 Task: Add a signature Jackson Scott containing Have a great Mothers Day, Jackson Scott to email address softage.2@softage.net and add a folder Fourth of July plans
Action: Mouse moved to (272, 238)
Screenshot: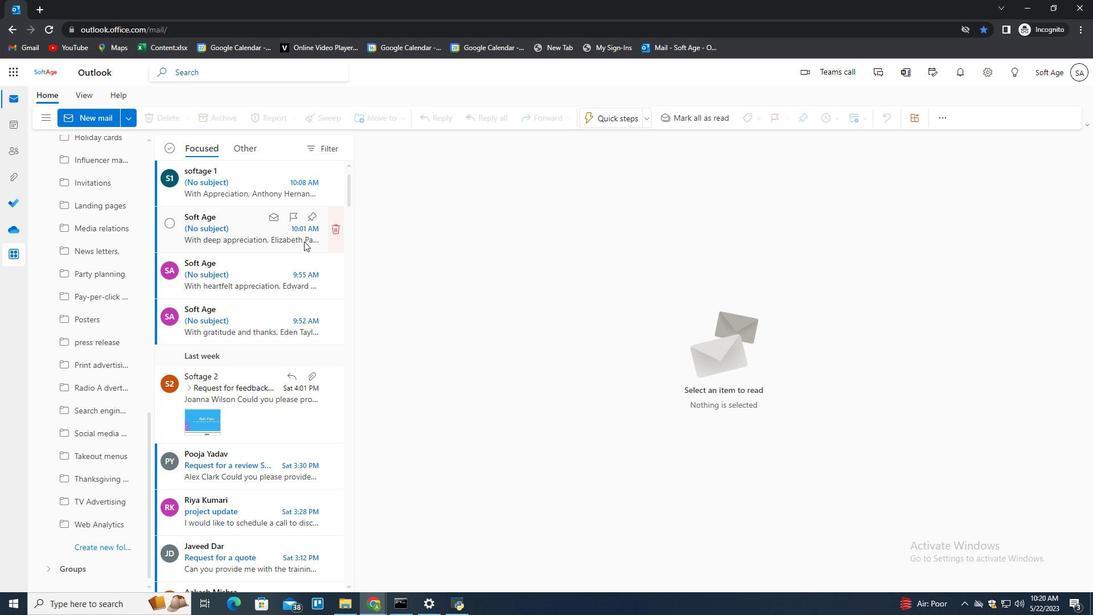 
Action: Key pressed n
Screenshot: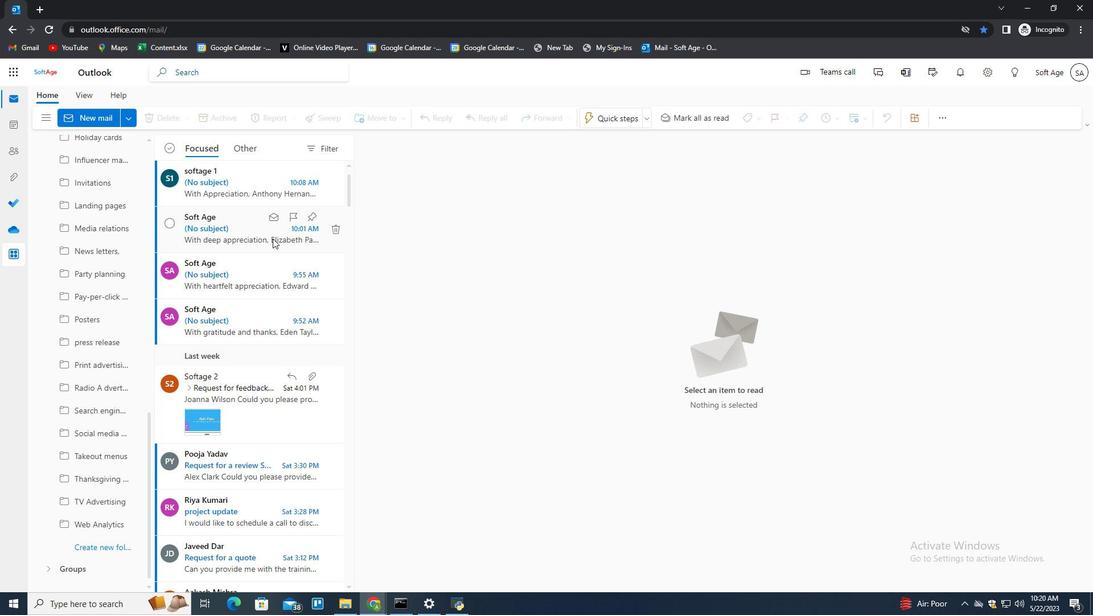 
Action: Mouse moved to (741, 119)
Screenshot: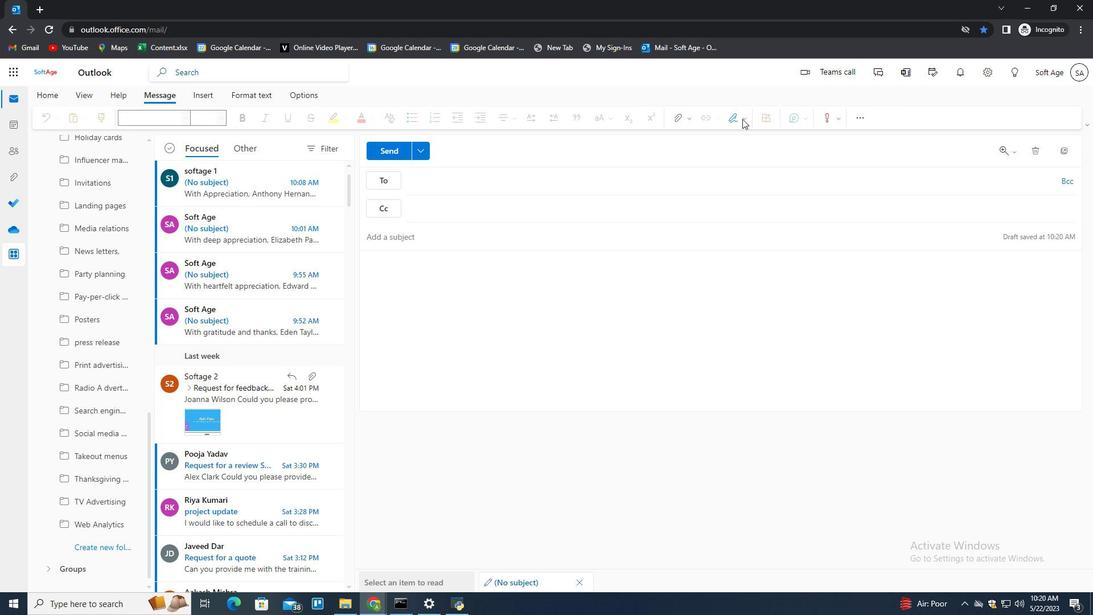 
Action: Mouse pressed left at (741, 119)
Screenshot: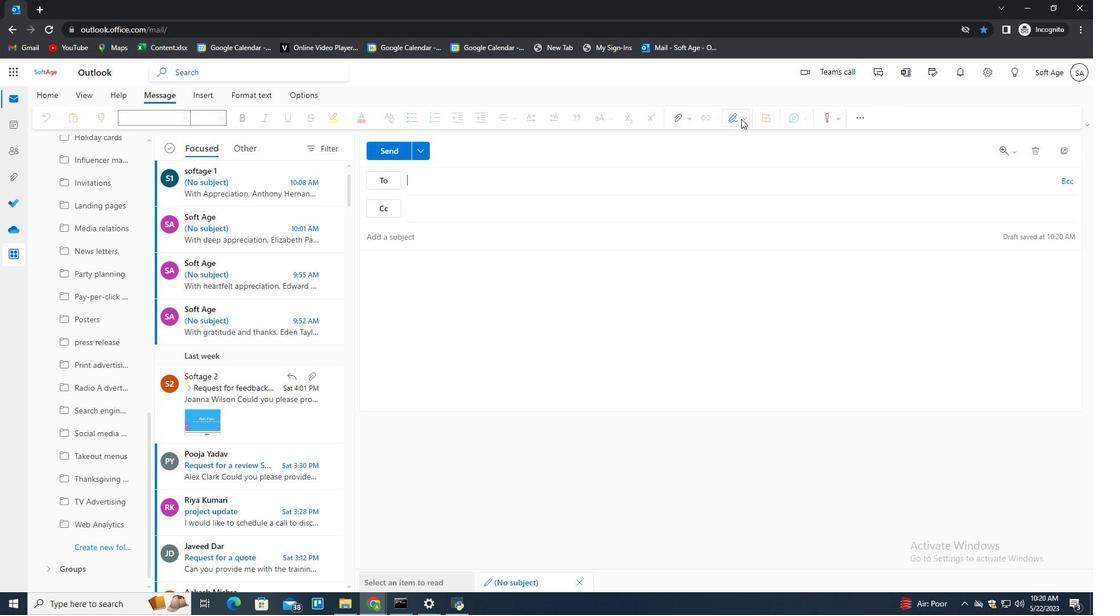 
Action: Mouse moved to (713, 163)
Screenshot: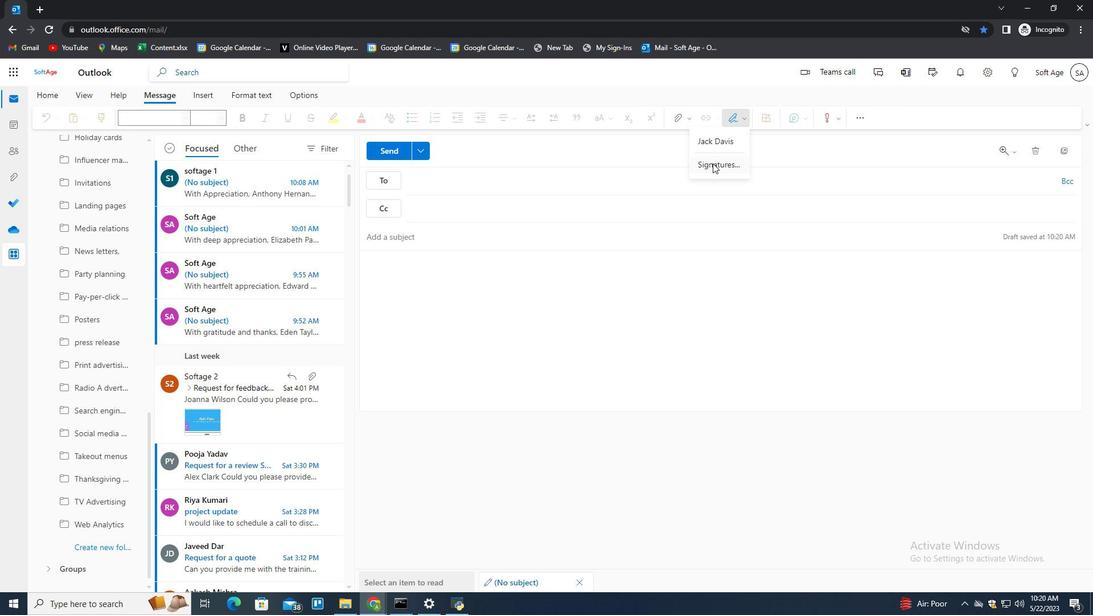
Action: Mouse pressed left at (713, 163)
Screenshot: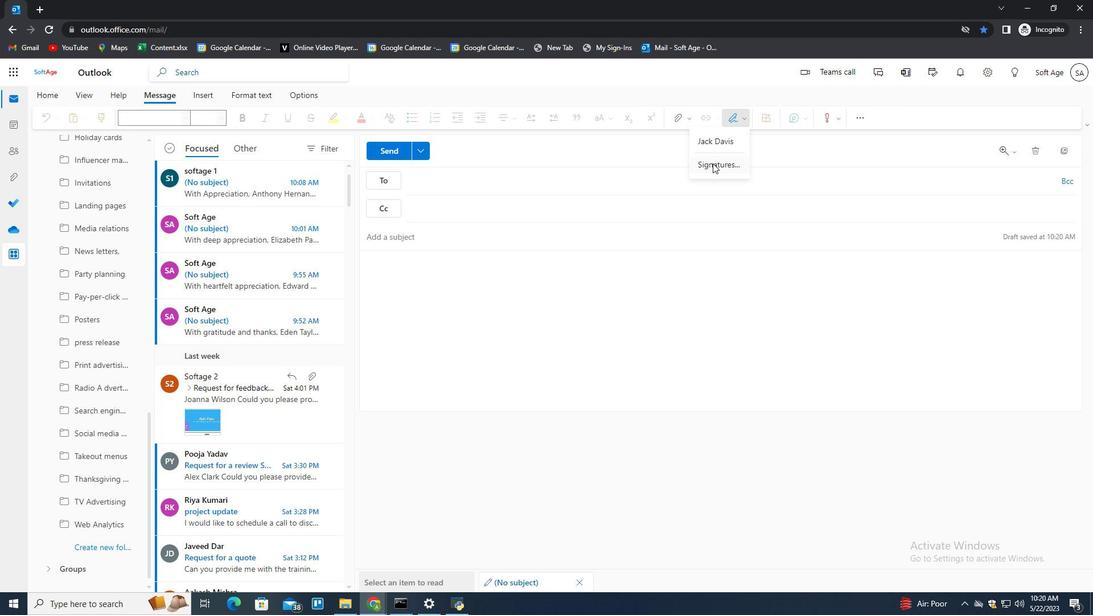 
Action: Mouse moved to (777, 207)
Screenshot: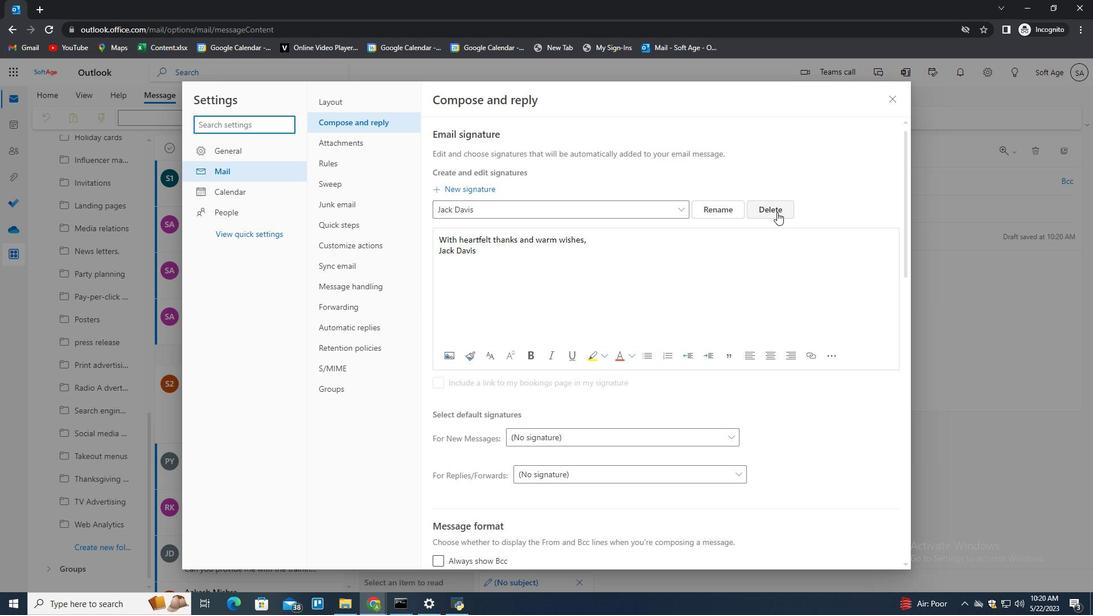 
Action: Mouse pressed left at (777, 207)
Screenshot: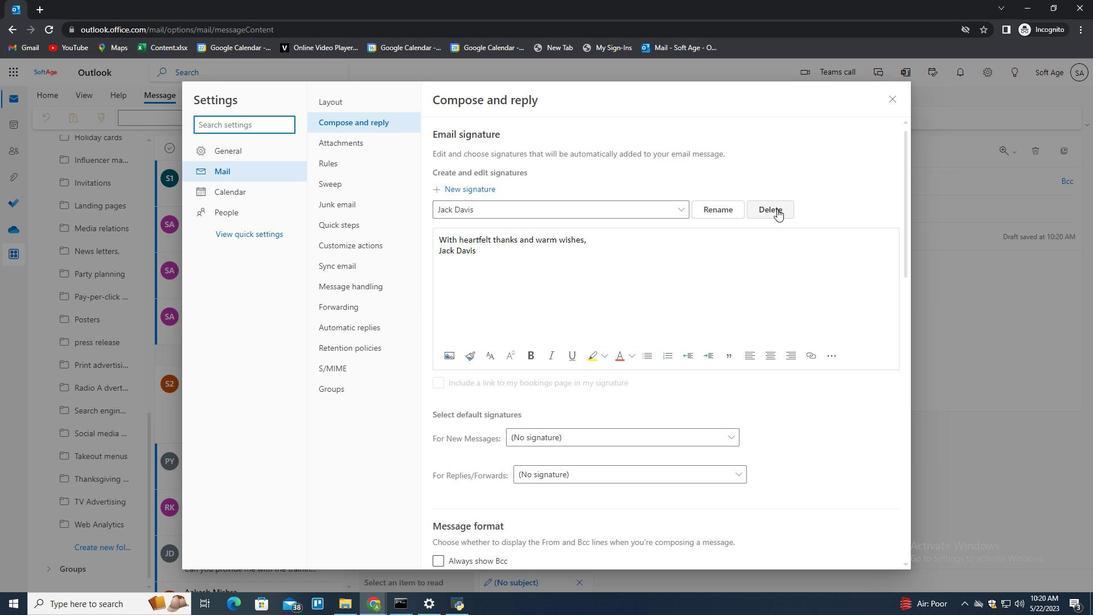 
Action: Mouse pressed left at (777, 207)
Screenshot: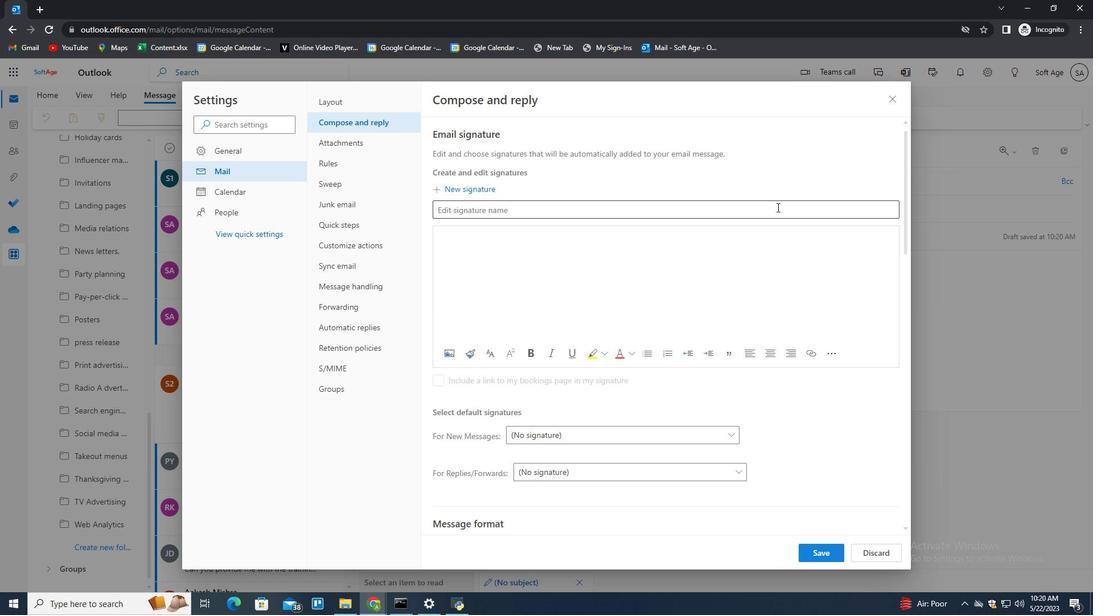 
Action: Key pressed <Key.shift>Jackson<Key.space><Key.shift>Scott<Key.tab><Key.shift>Have<Key.space>a<Key.space>great<Key.space><Key.shift>Mother<Key.space><Key.shift>Day,<Key.shift_r><Key.enter><Key.shift>Jackson<Key.space><Key.shift>Scott
Screenshot: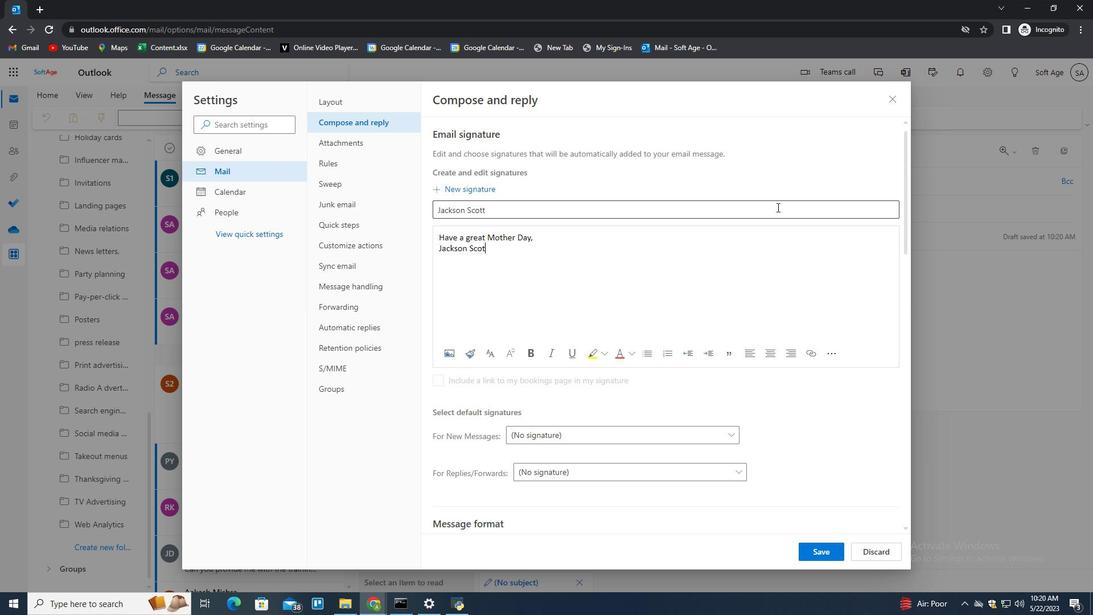 
Action: Mouse moved to (827, 549)
Screenshot: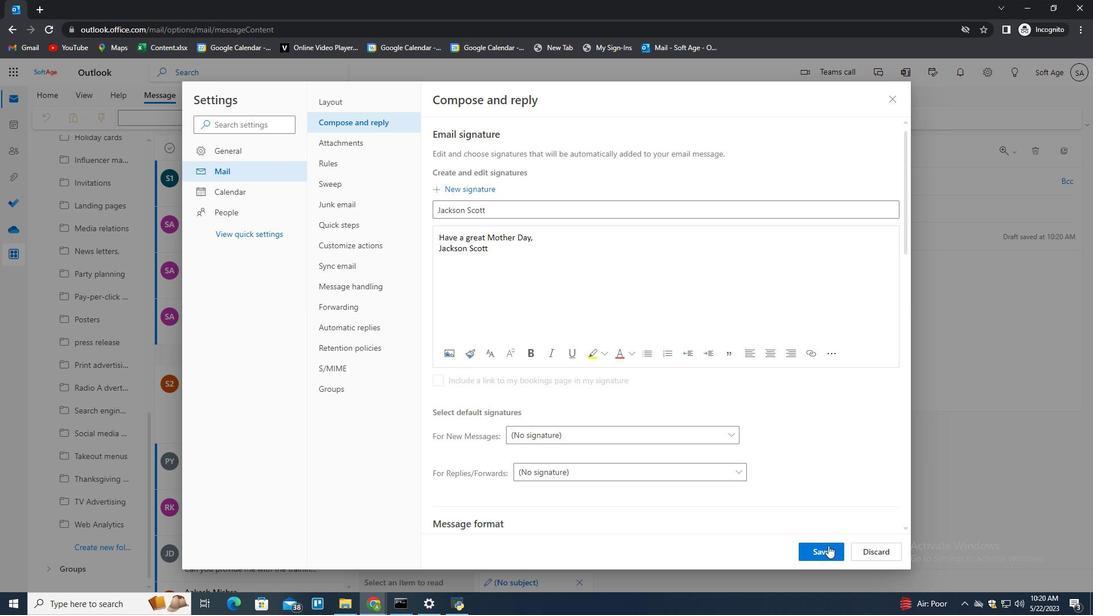 
Action: Mouse pressed left at (827, 549)
Screenshot: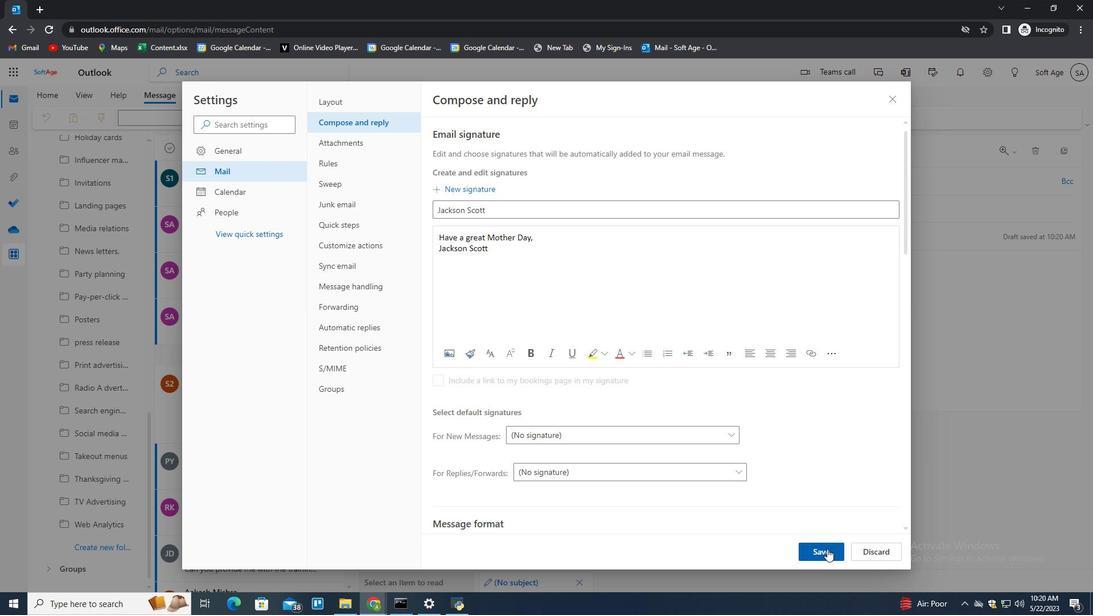 
Action: Mouse moved to (933, 310)
Screenshot: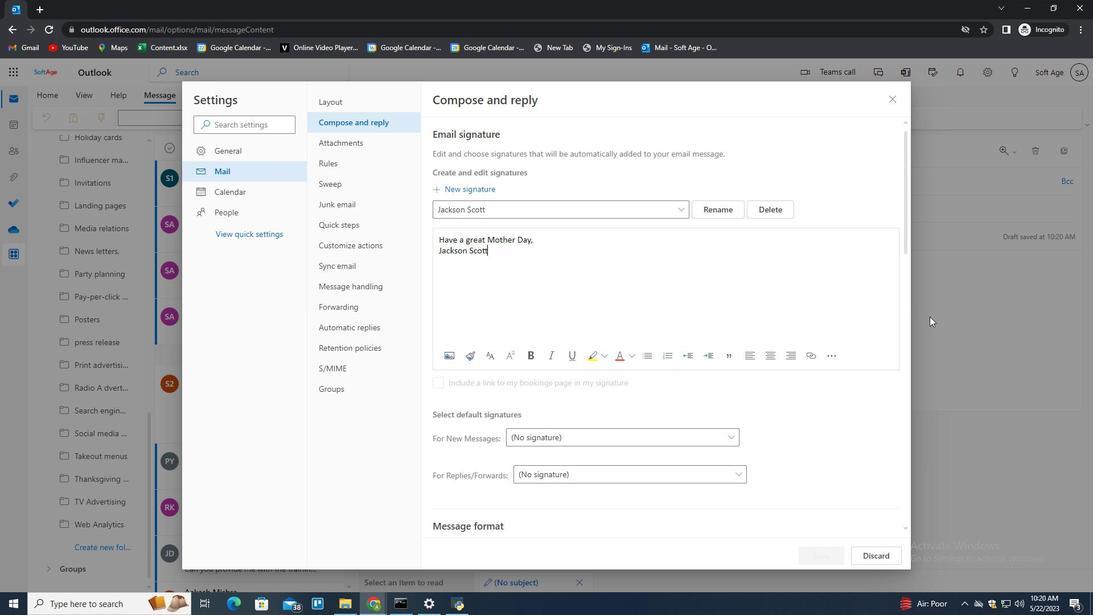 
Action: Mouse pressed left at (933, 310)
Screenshot: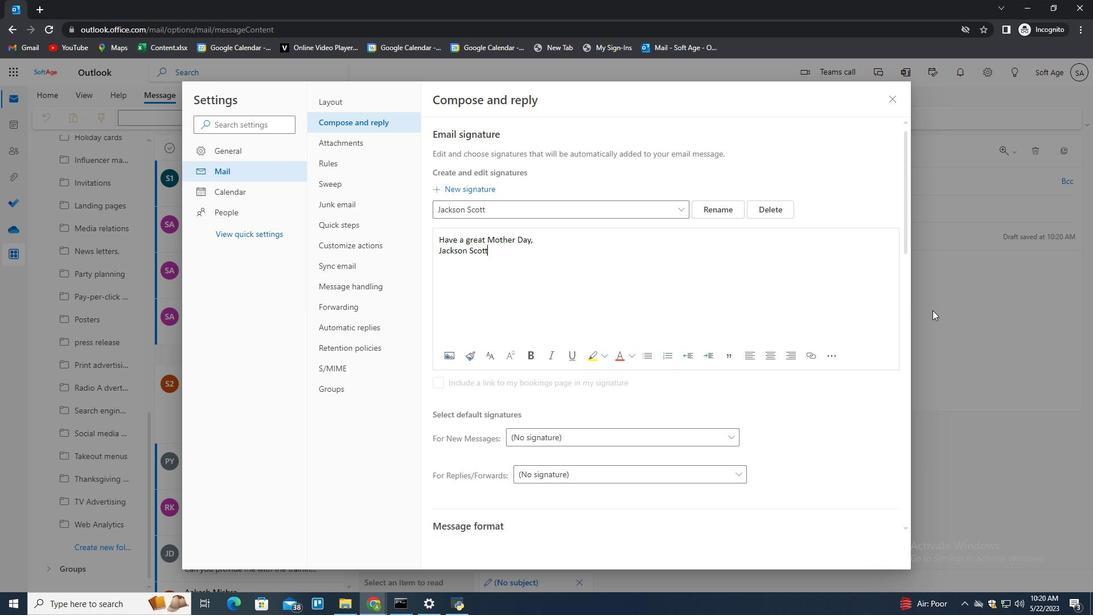 
Action: Mouse moved to (741, 119)
Screenshot: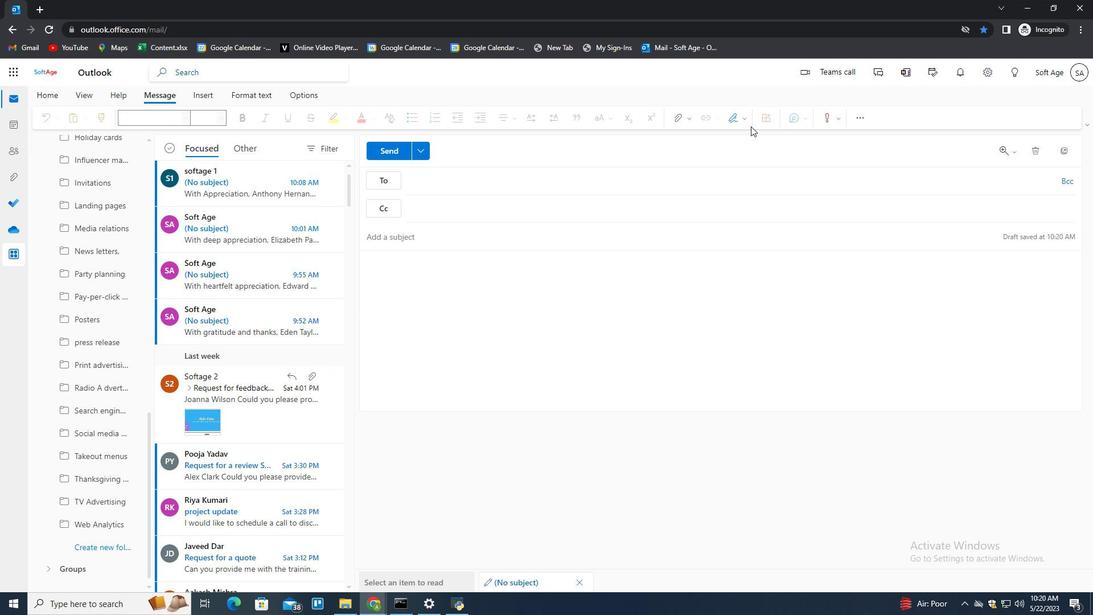 
Action: Mouse pressed left at (741, 119)
Screenshot: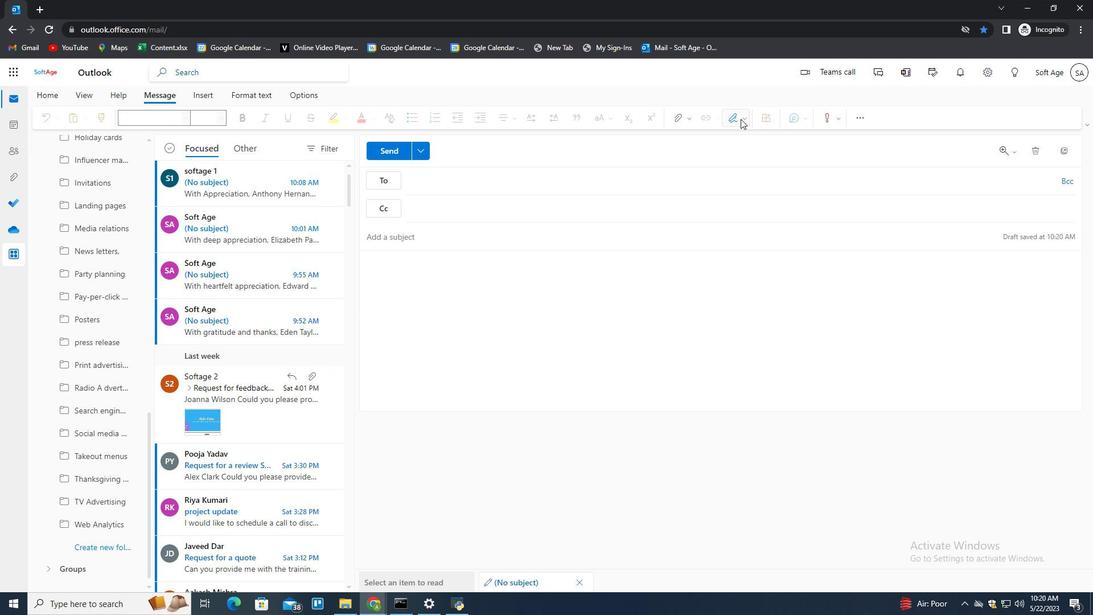 
Action: Mouse moved to (725, 142)
Screenshot: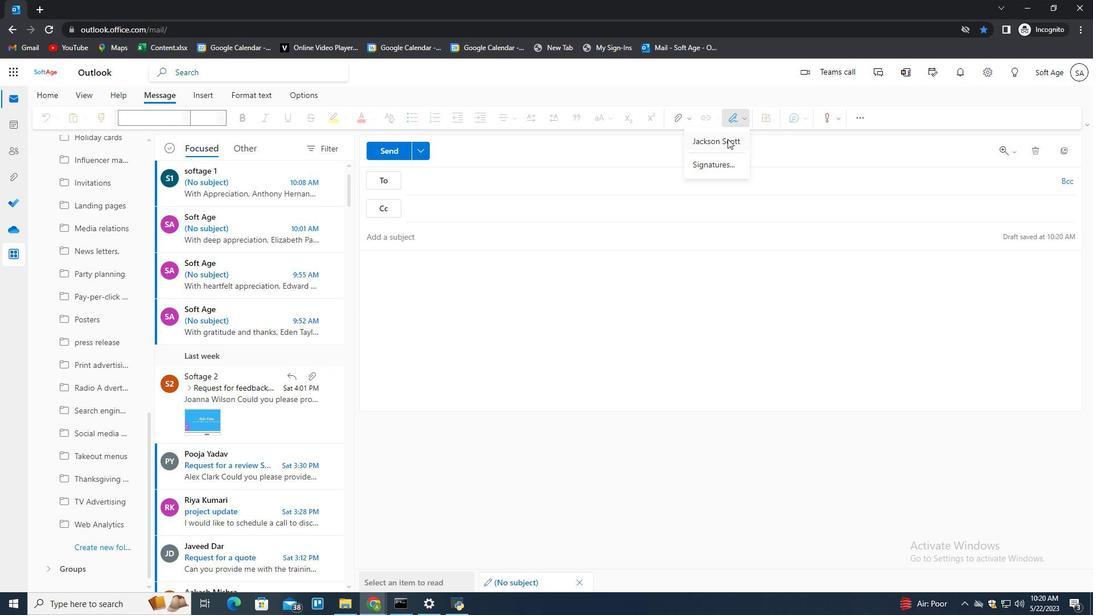 
Action: Mouse pressed left at (725, 142)
Screenshot: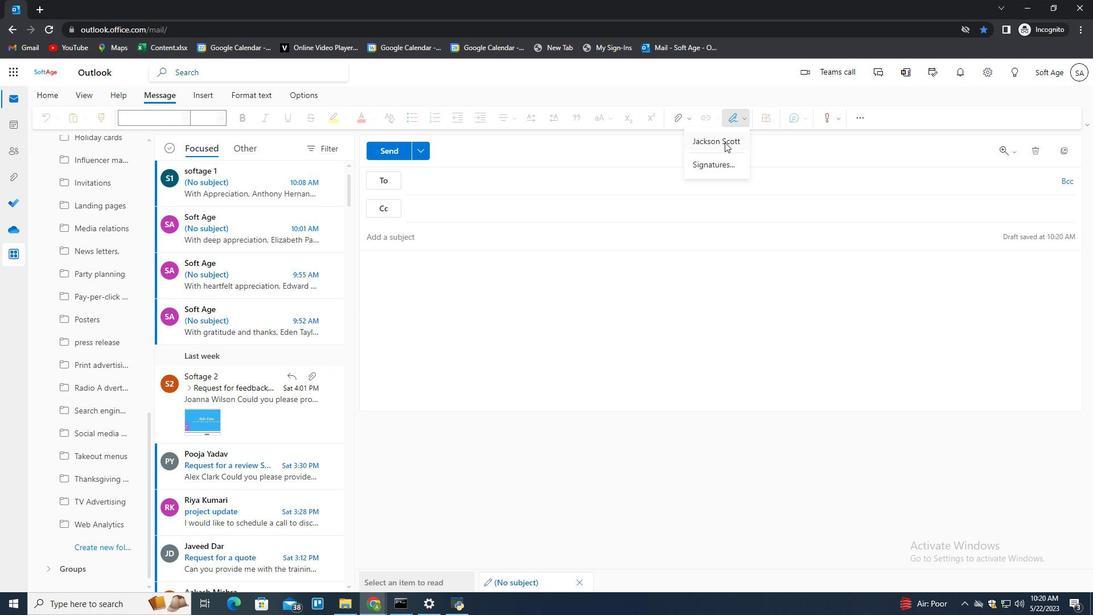 
Action: Mouse moved to (425, 183)
Screenshot: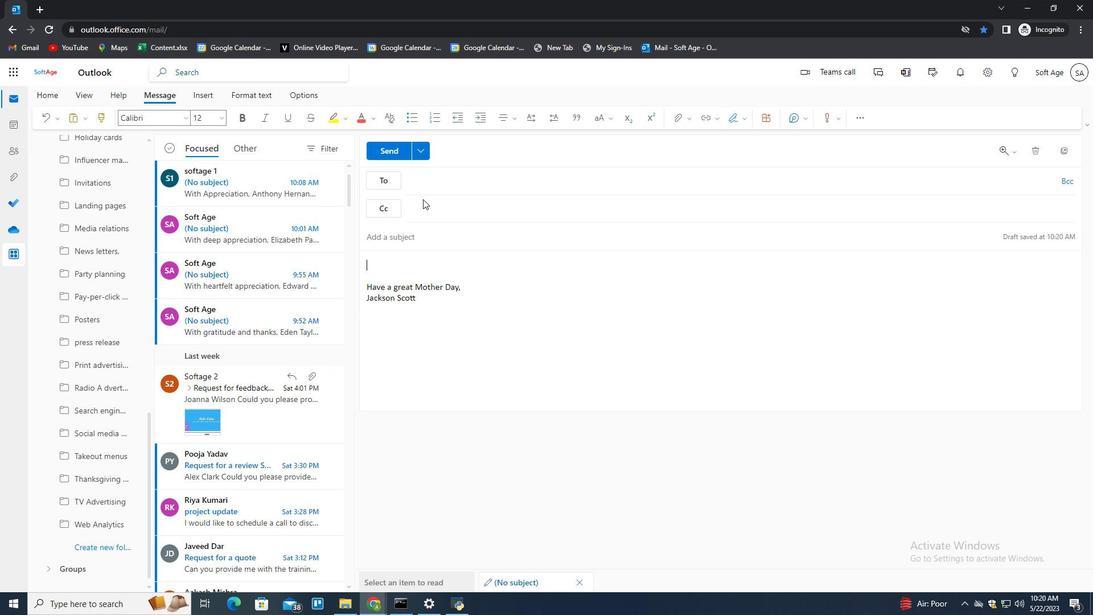 
Action: Mouse pressed left at (425, 183)
Screenshot: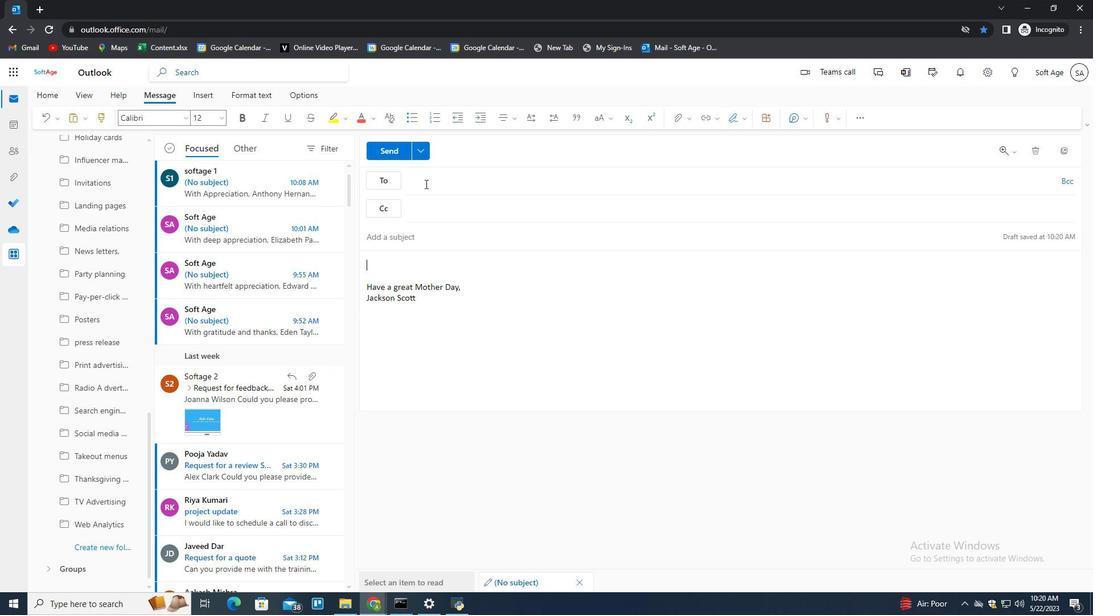 
Action: Key pressed softage.2<Key.shift>@sofage.net<Key.enter>
Screenshot: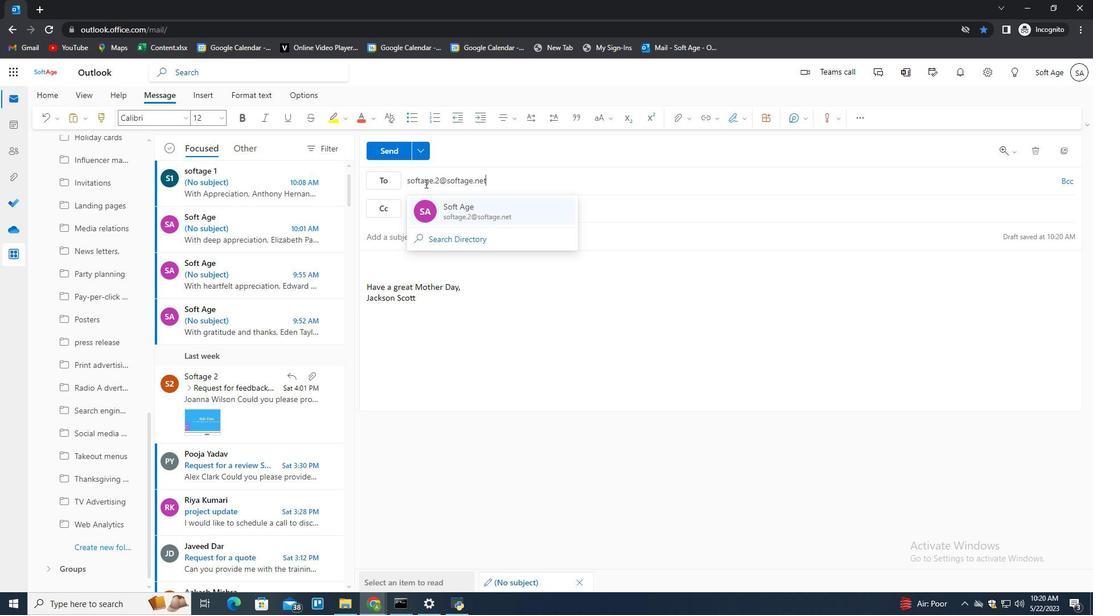 
Action: Mouse moved to (116, 483)
Screenshot: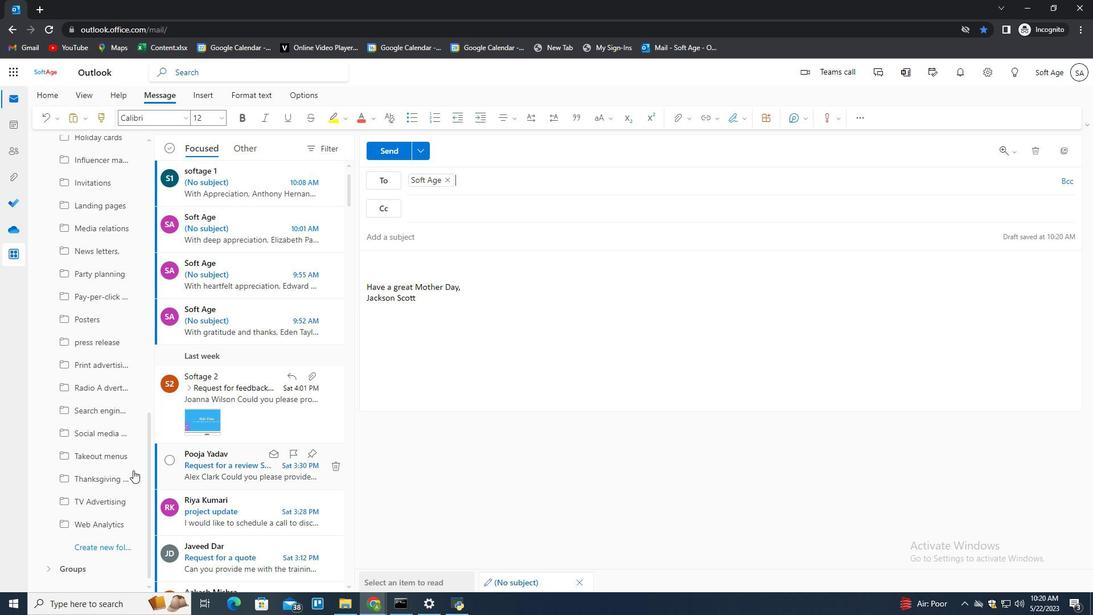 
Action: Mouse scrolled (116, 483) with delta (0, 0)
Screenshot: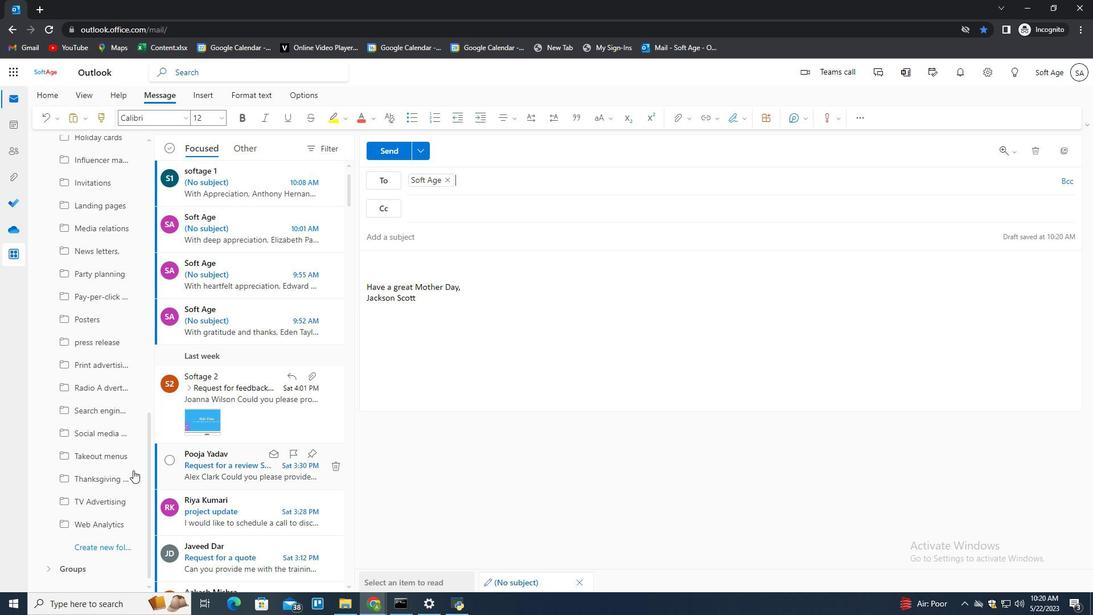 
Action: Mouse moved to (115, 485)
Screenshot: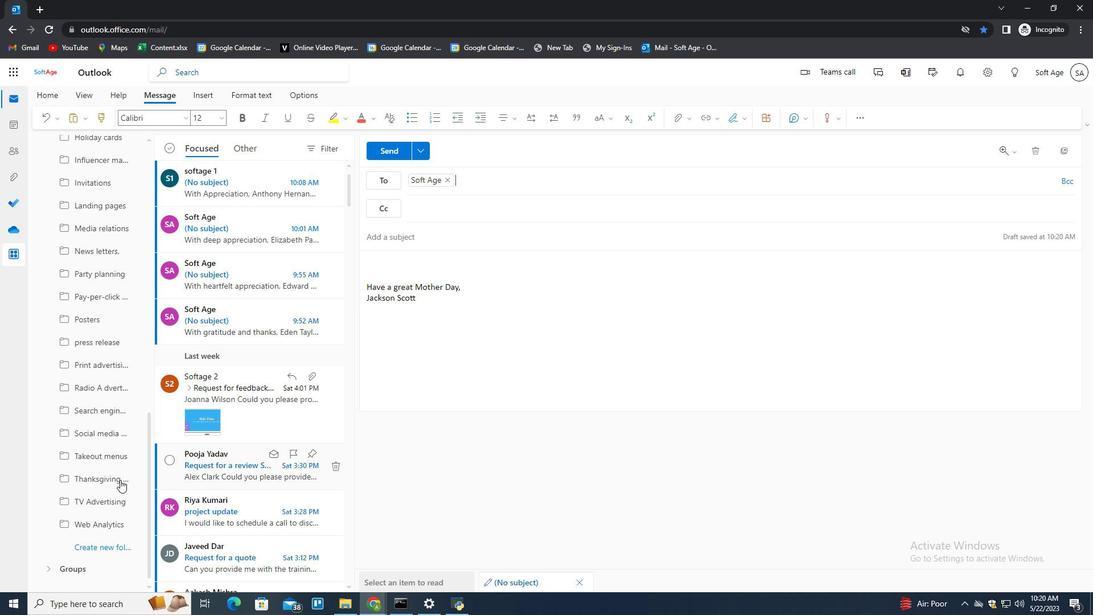 
Action: Mouse scrolled (115, 484) with delta (0, 0)
Screenshot: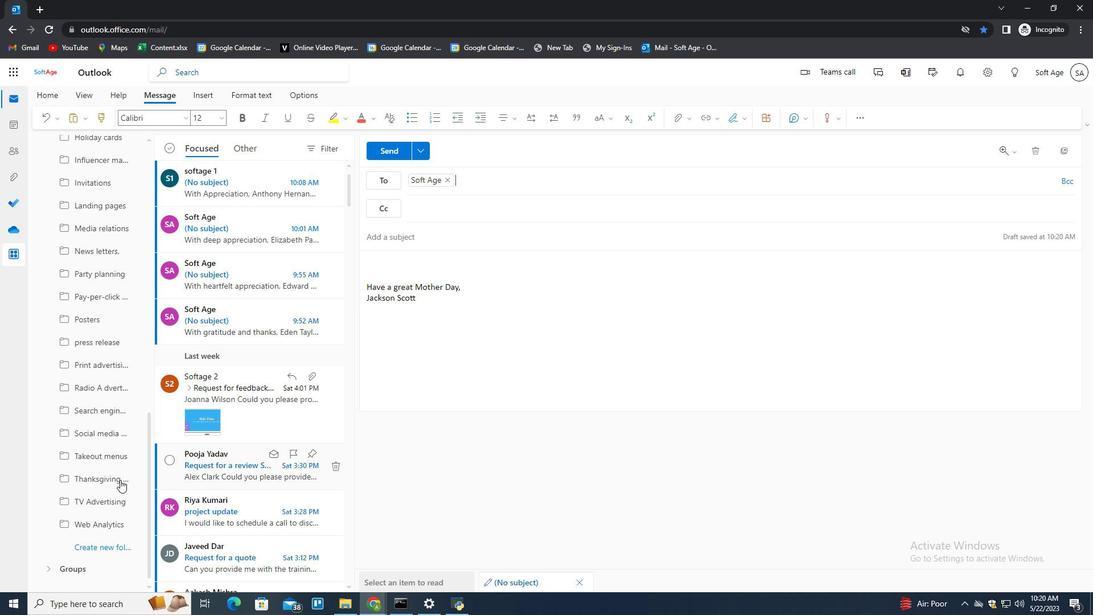
Action: Mouse moved to (113, 488)
Screenshot: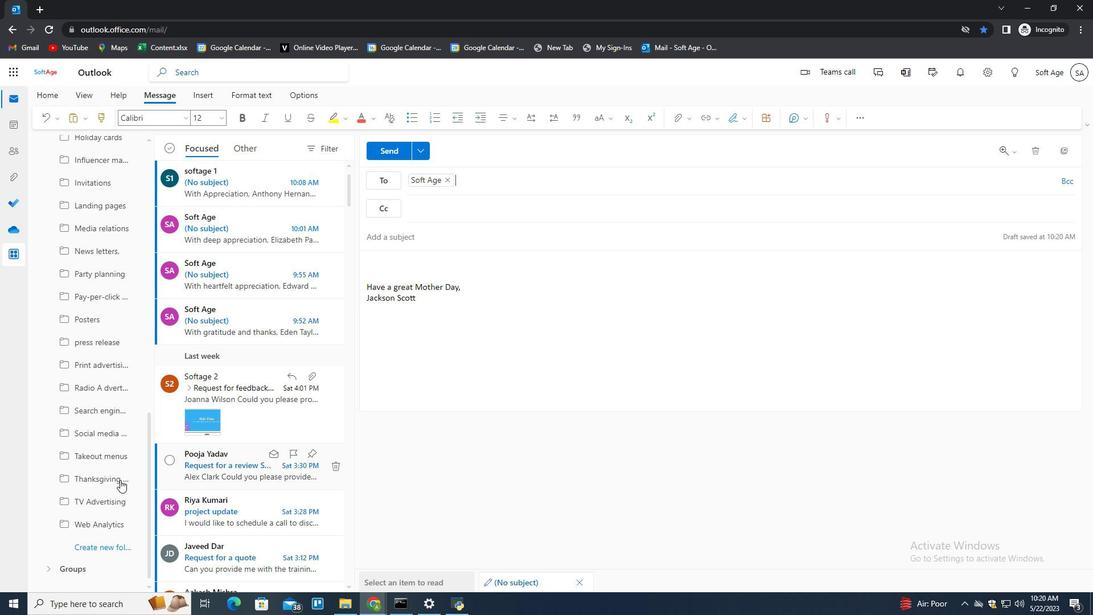 
Action: Mouse scrolled (113, 487) with delta (0, 0)
Screenshot: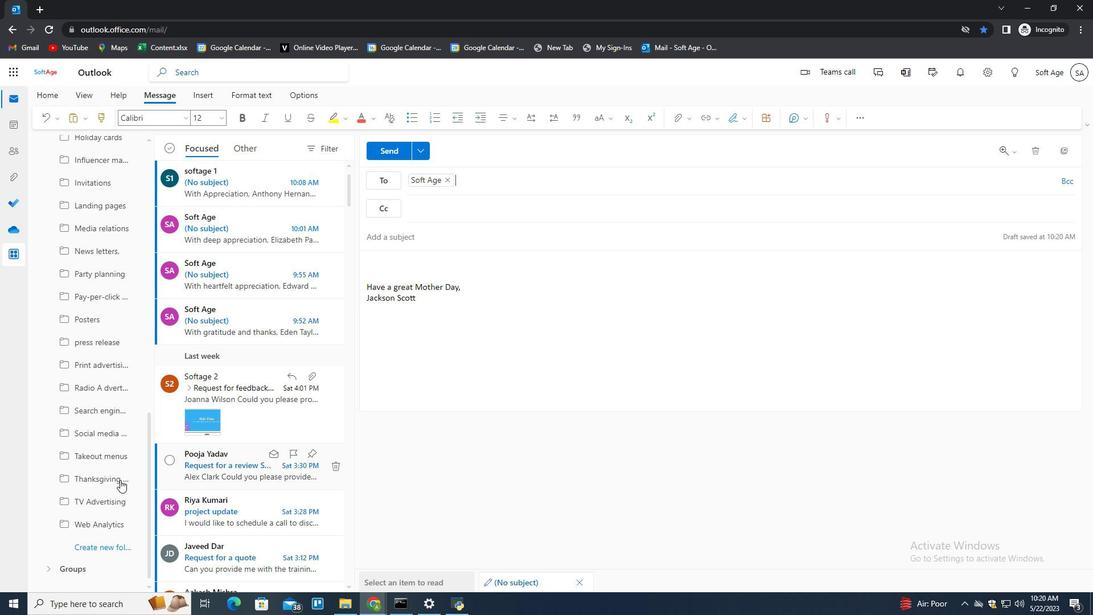 
Action: Mouse moved to (111, 491)
Screenshot: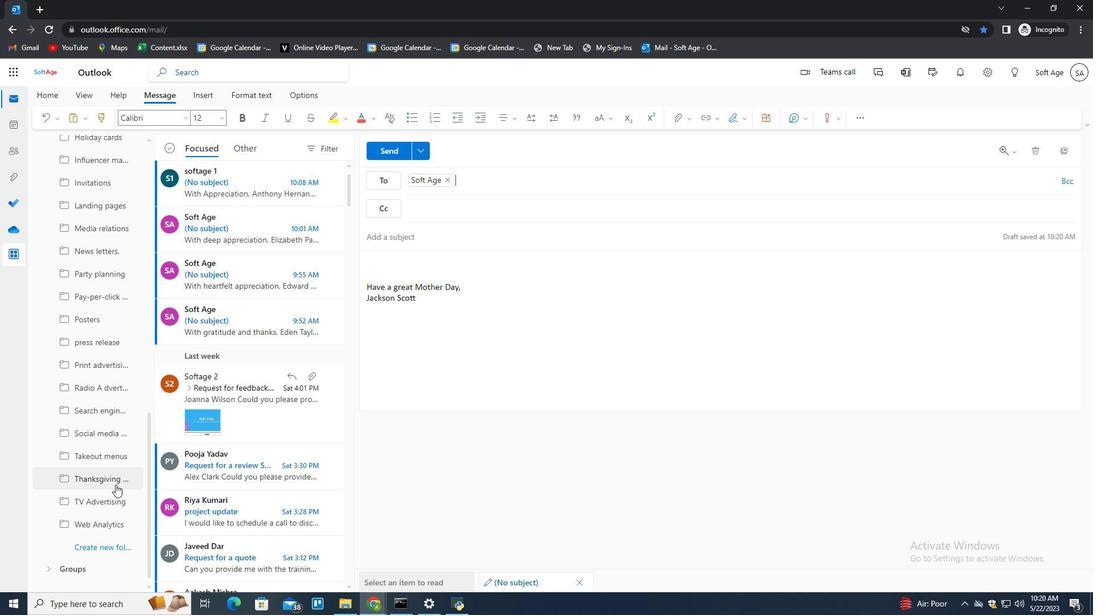 
Action: Mouse scrolled (111, 490) with delta (0, 0)
Screenshot: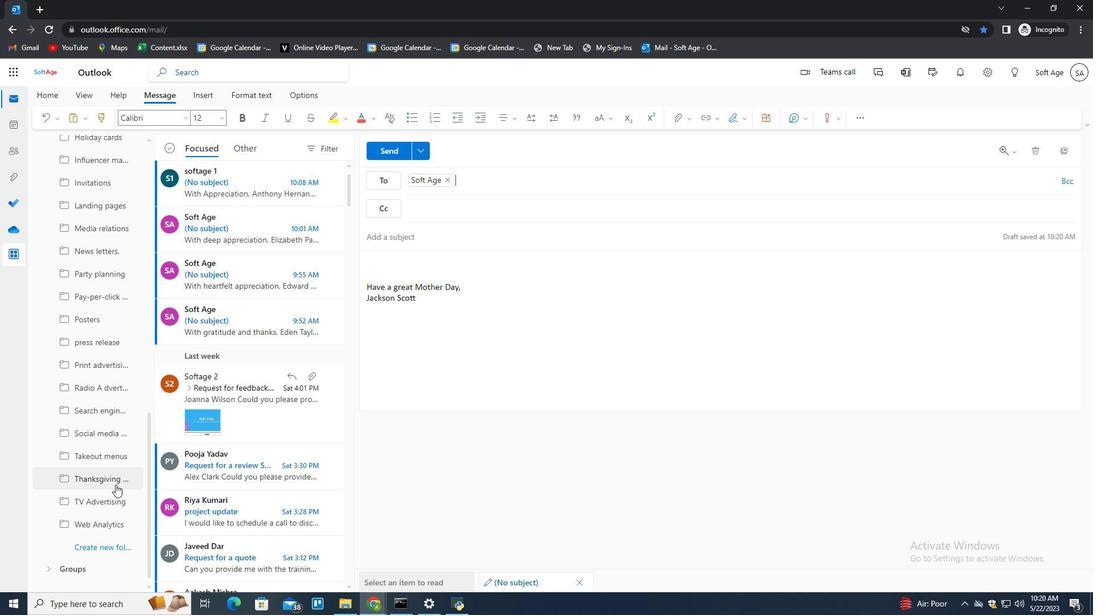
Action: Mouse moved to (90, 546)
Screenshot: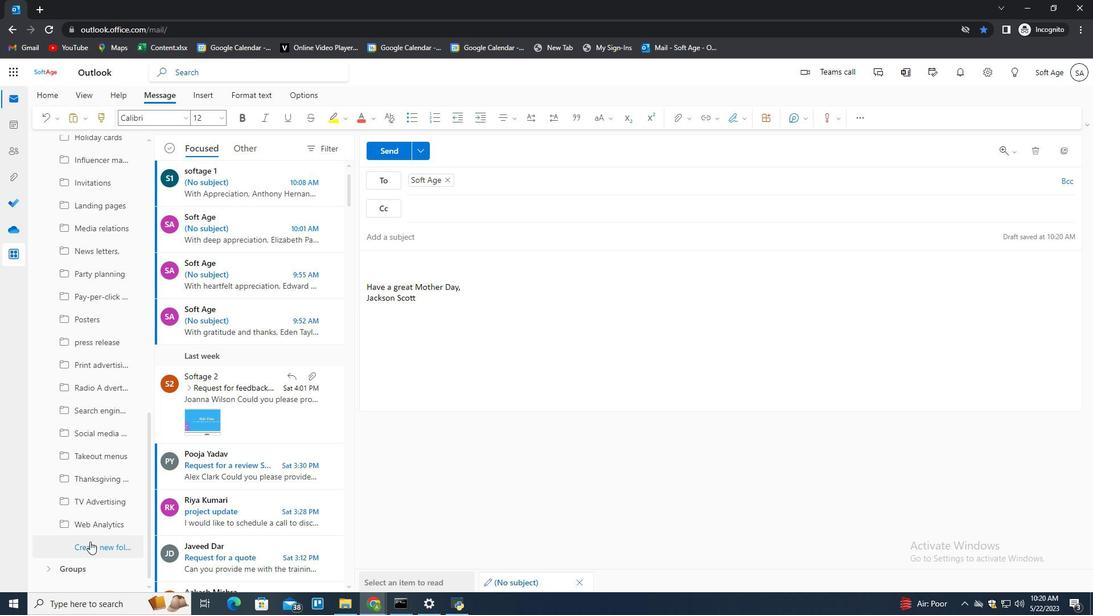 
Action: Mouse pressed left at (90, 546)
Screenshot: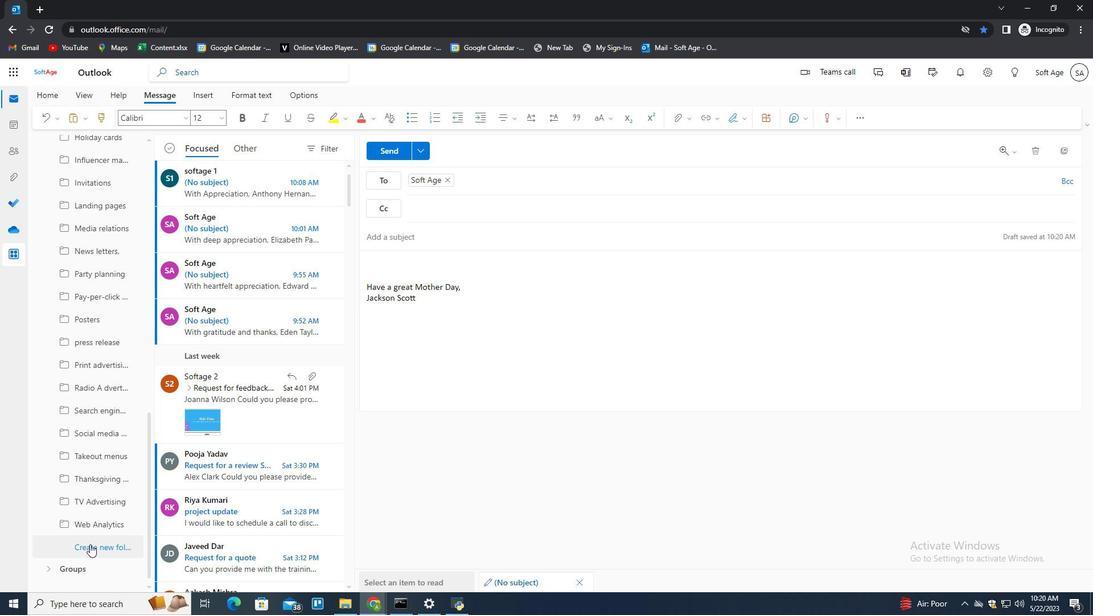 
Action: Key pressed <Key.shift>Fout<Key.backspace>rth<Key.space>of<Key.space><Key.shift>July<Key.space>plans<Key.enter>
Screenshot: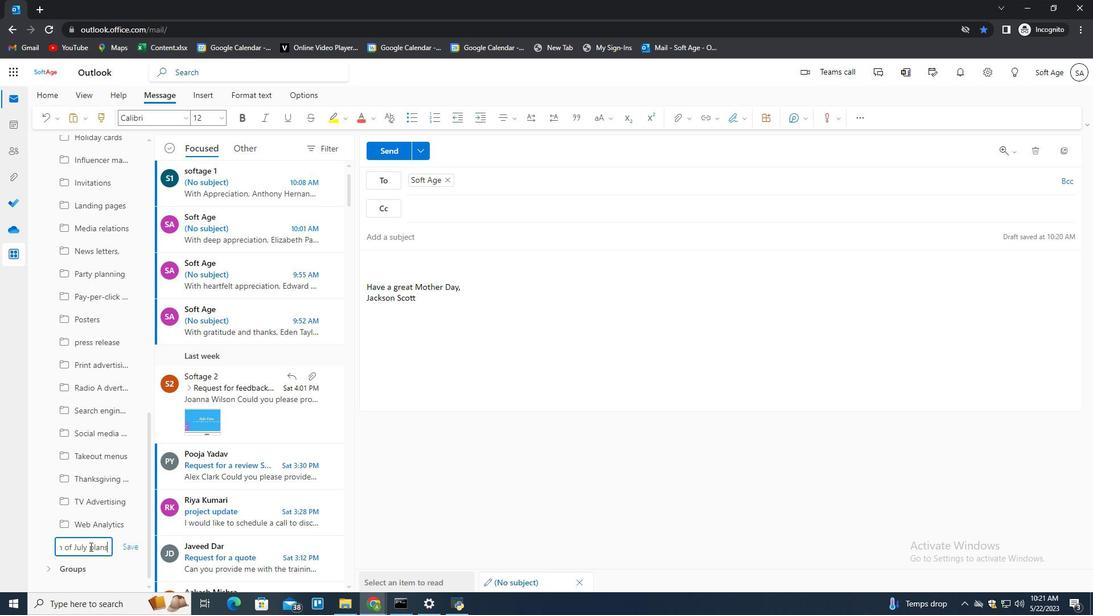 
